 Task: Enable "Trust in-stream PCR" in MPEG transport stream demuxer.
Action: Mouse moved to (97, 11)
Screenshot: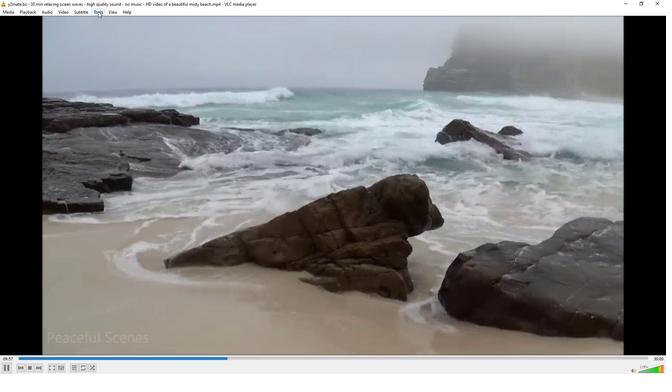 
Action: Mouse pressed left at (97, 11)
Screenshot: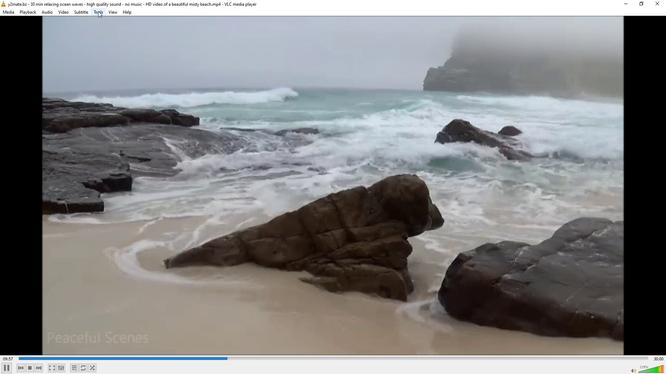 
Action: Mouse moved to (106, 94)
Screenshot: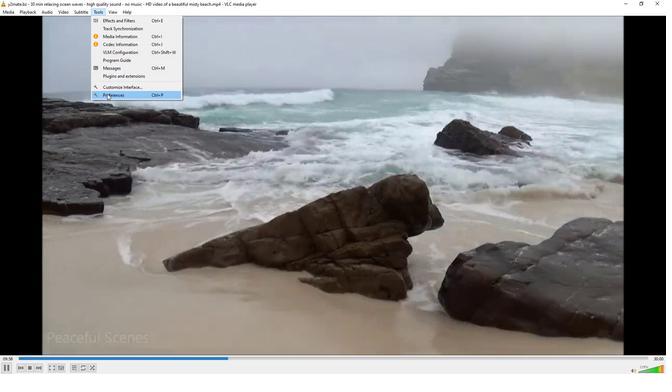 
Action: Mouse pressed left at (106, 94)
Screenshot: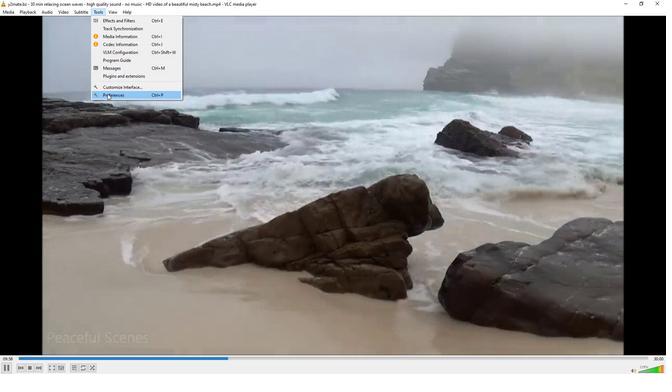 
Action: Mouse moved to (184, 288)
Screenshot: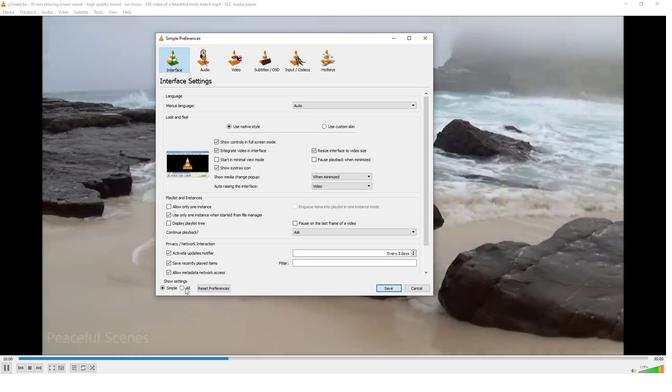 
Action: Mouse pressed left at (184, 288)
Screenshot: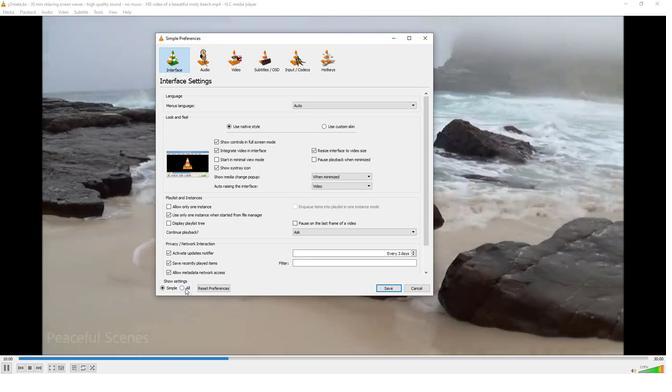 
Action: Mouse moved to (172, 190)
Screenshot: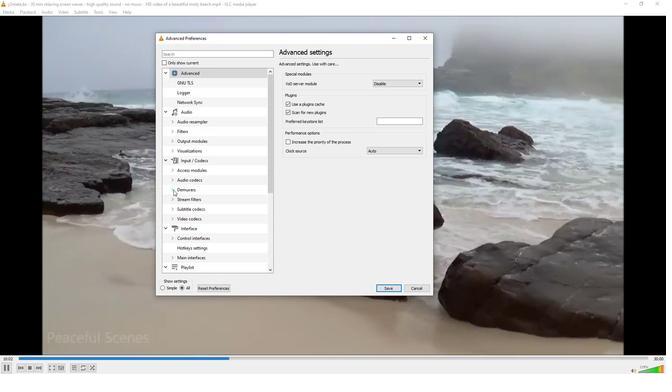 
Action: Mouse pressed left at (172, 190)
Screenshot: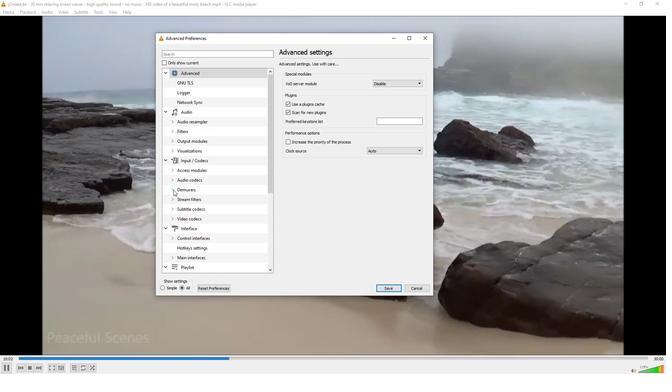 
Action: Mouse moved to (188, 226)
Screenshot: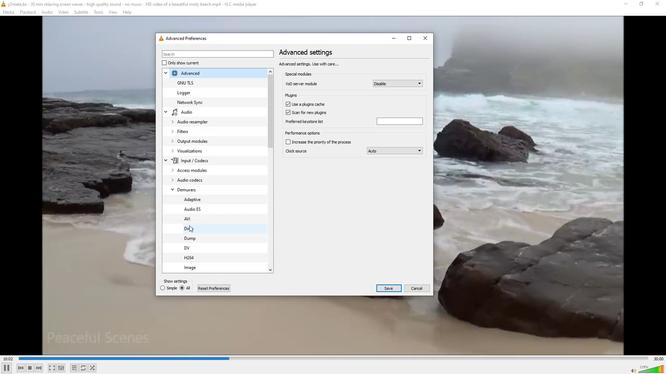 
Action: Mouse scrolled (188, 226) with delta (0, 0)
Screenshot: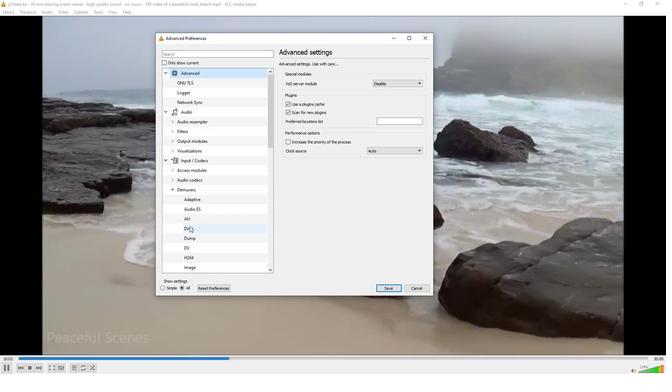 
Action: Mouse scrolled (188, 226) with delta (0, 0)
Screenshot: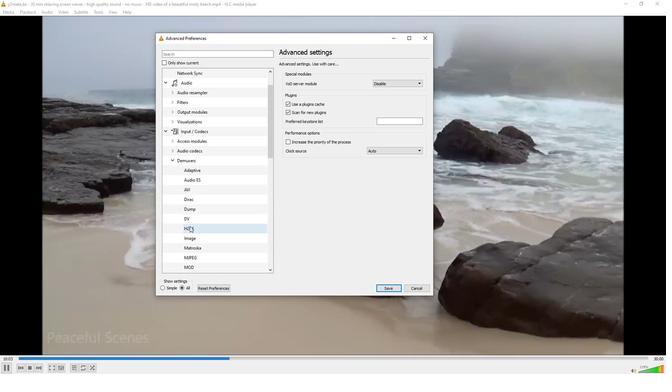 
Action: Mouse scrolled (188, 226) with delta (0, 0)
Screenshot: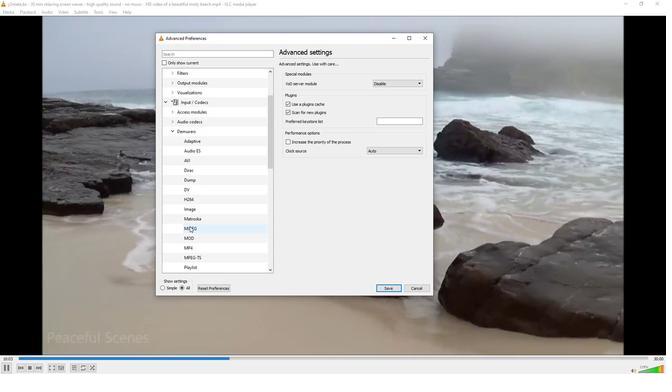 
Action: Mouse moved to (192, 229)
Screenshot: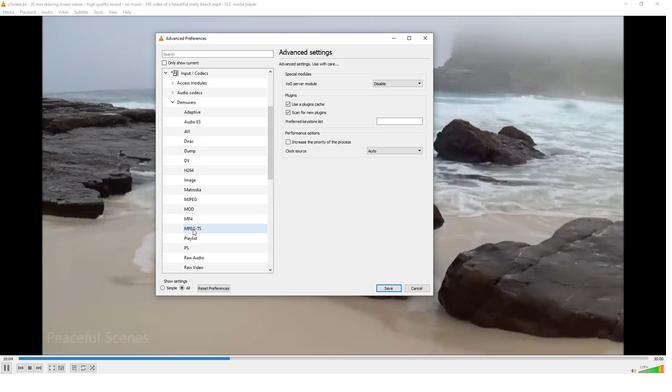 
Action: Mouse pressed left at (192, 229)
Screenshot: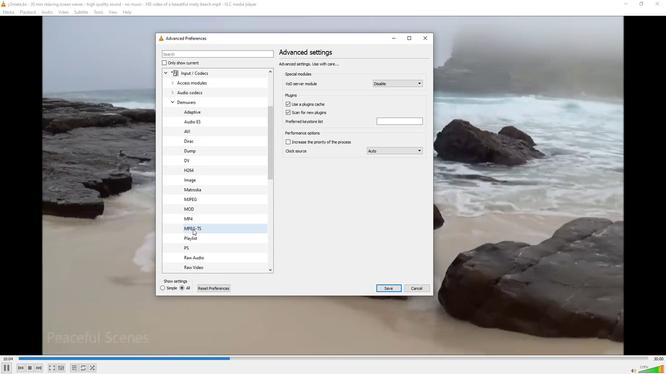 
Action: Mouse moved to (284, 93)
Screenshot: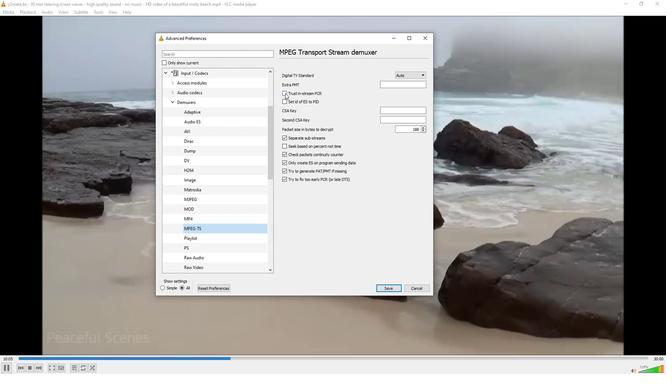 
Action: Mouse pressed left at (284, 93)
Screenshot: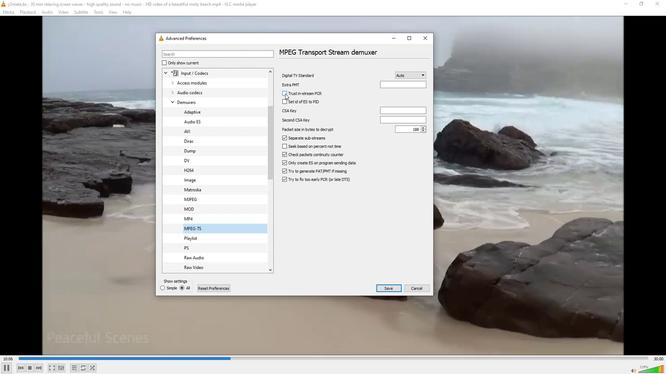 
Action: Mouse moved to (301, 140)
Screenshot: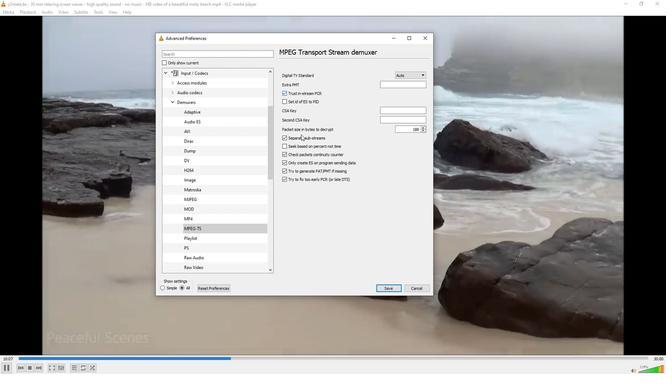 
